 Task: Create in the project VortexTech in Backlog an issue 'Integrate a new loyalty program feature into an existing e-commerce website to enhance customer retention and engagement', assign it to team member softage.3@softage.net and change the status to IN PROGRESS.
Action: Mouse moved to (457, 339)
Screenshot: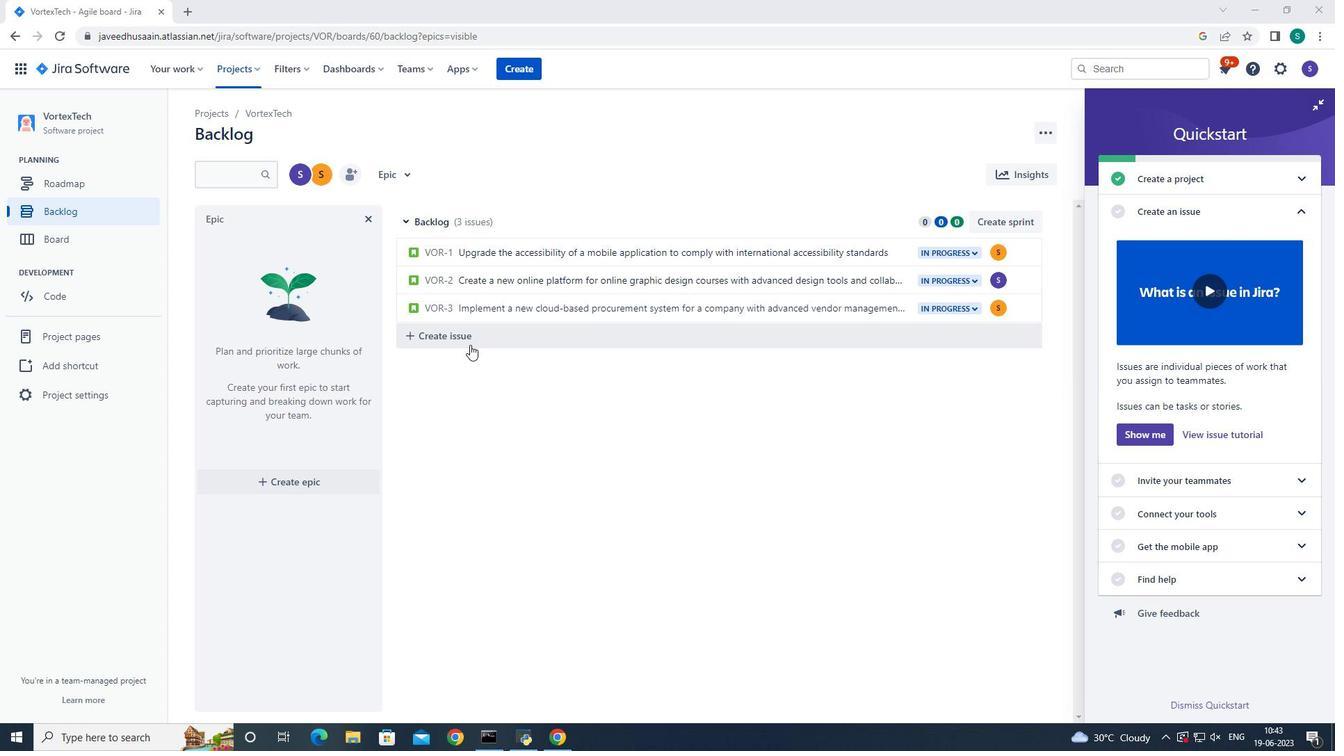 
Action: Mouse pressed left at (457, 339)
Screenshot: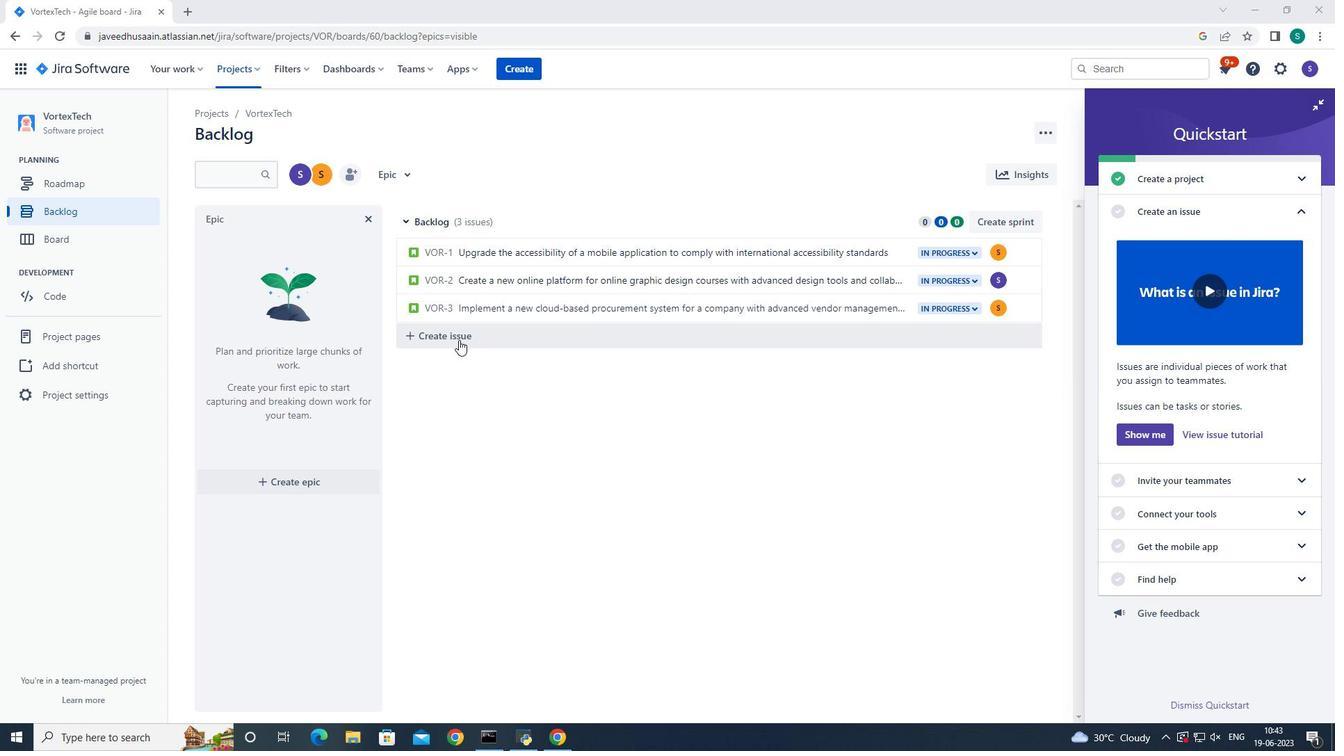 
Action: Mouse moved to (475, 338)
Screenshot: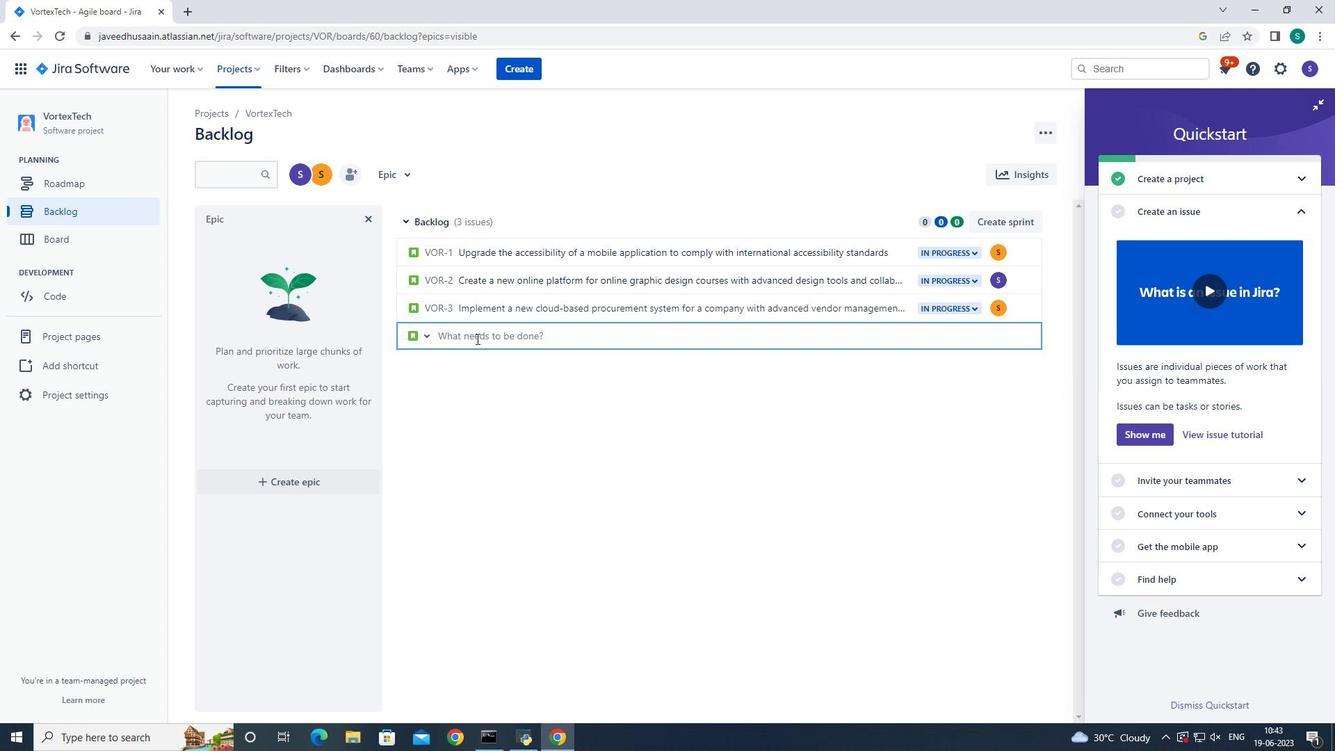 
Action: Mouse pressed left at (475, 338)
Screenshot: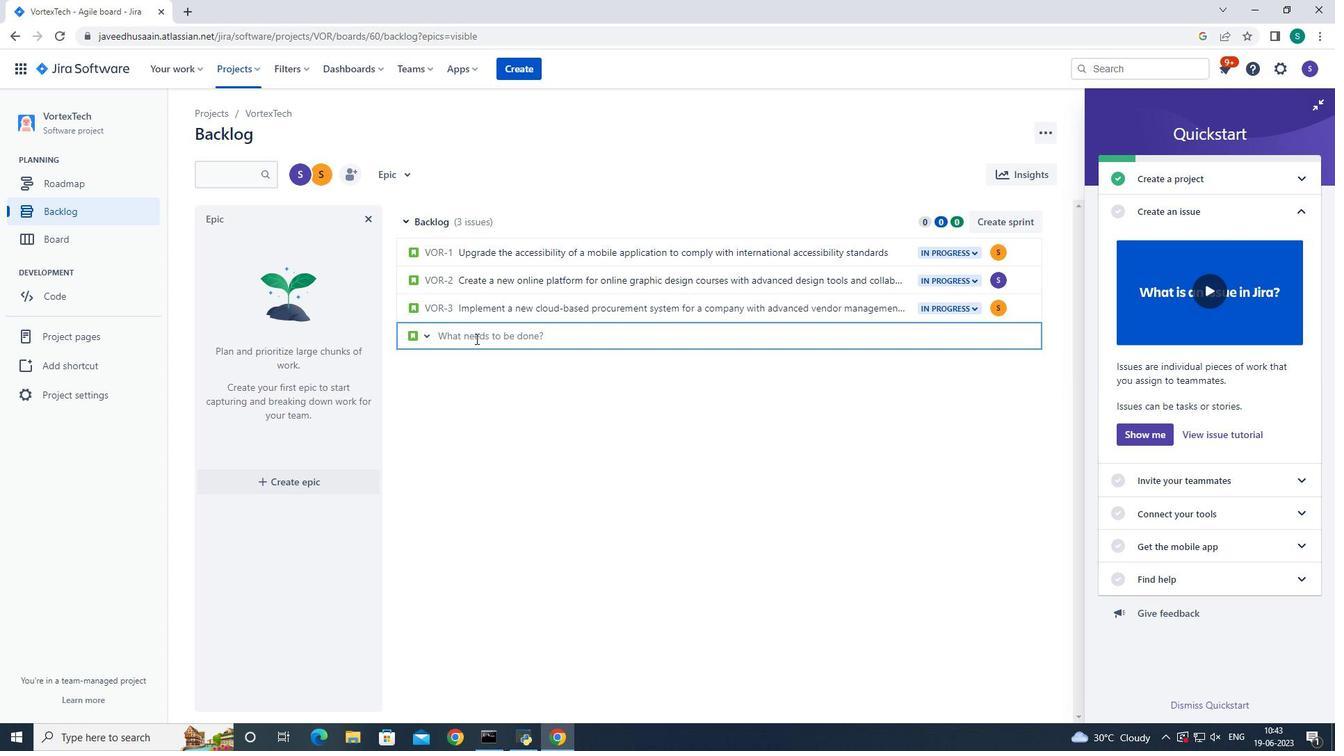 
Action: Key pressed <Key.shift>Integrate<Key.space>a<Key.space>new<Key.space>loyalty<Key.space>program<Key.space>feature<Key.space>into<Key.space>an<Key.space>existing<Key.space>e-commerce<Key.space>website<Key.space>to<Key.space>enhance<Key.space>customer<Key.space>retention<Key.space>and<Key.space>engagement<Key.enter>
Screenshot: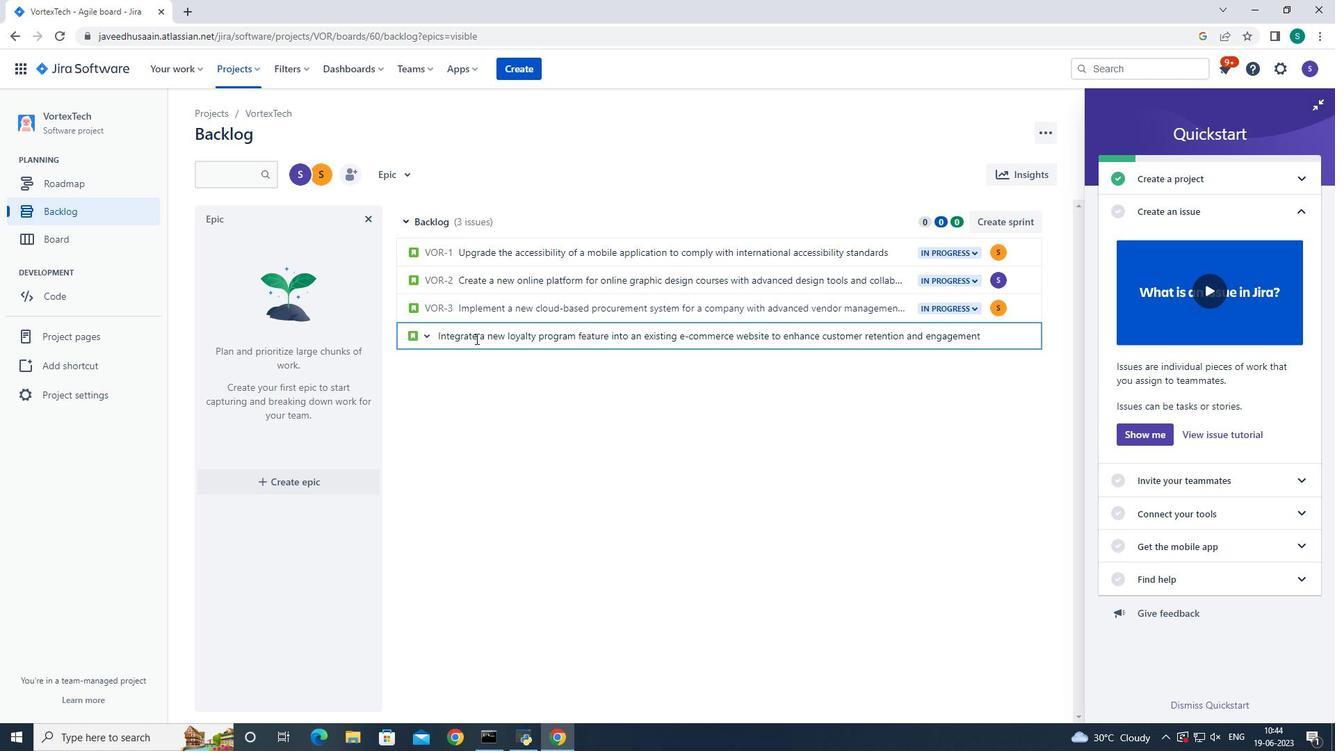 
Action: Mouse moved to (1003, 335)
Screenshot: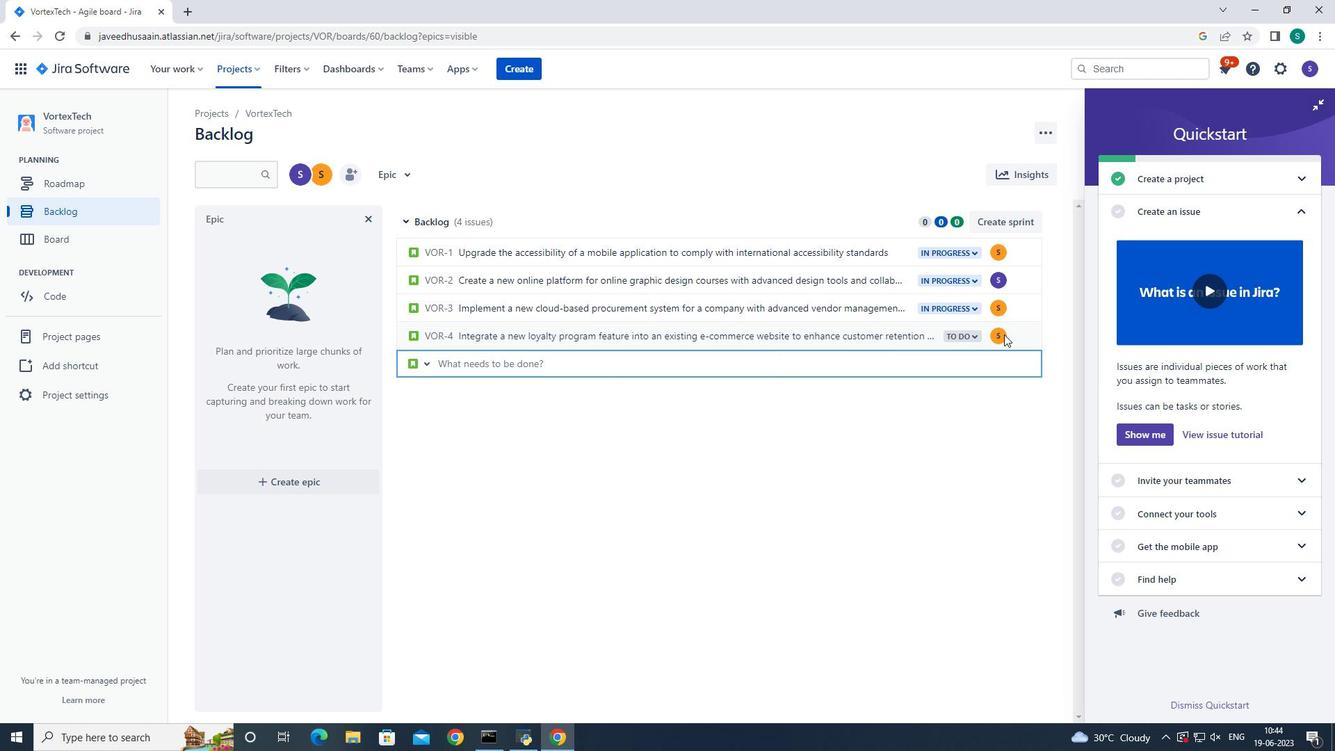 
Action: Mouse pressed left at (1003, 335)
Screenshot: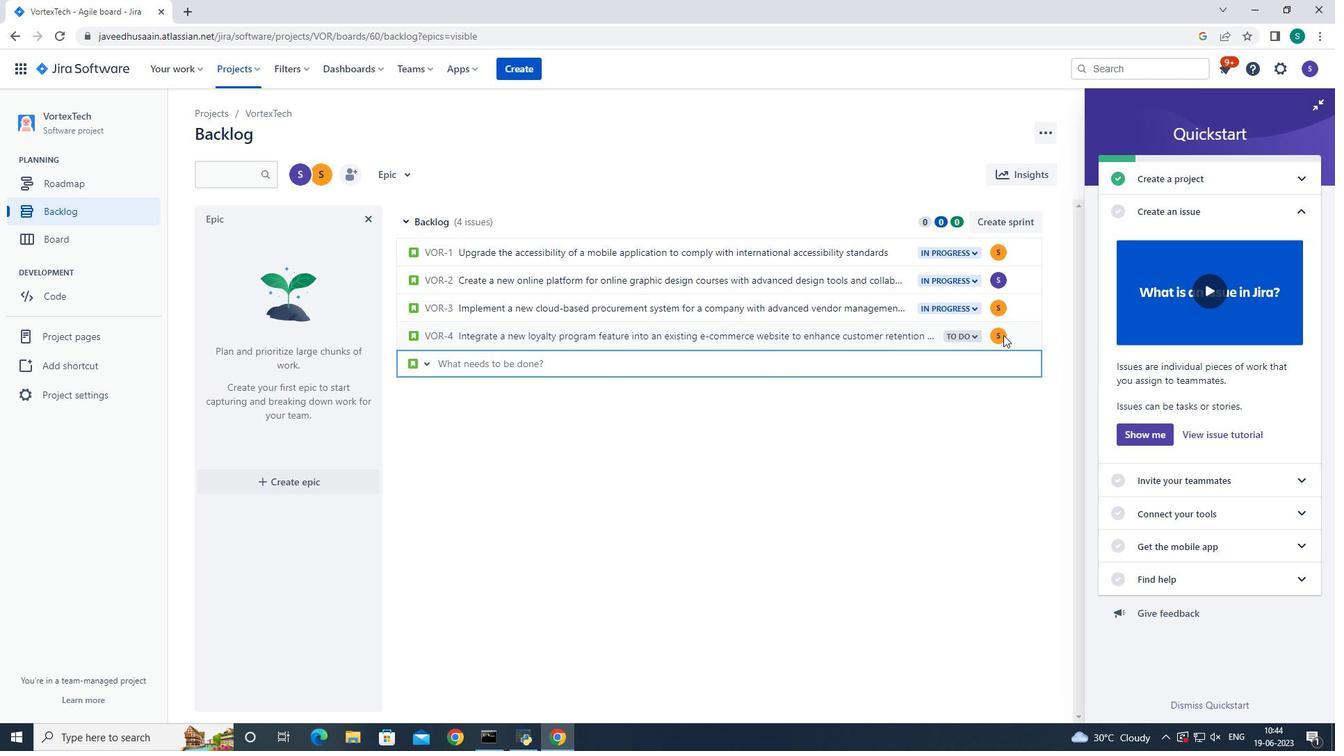 
Action: Mouse pressed left at (1003, 335)
Screenshot: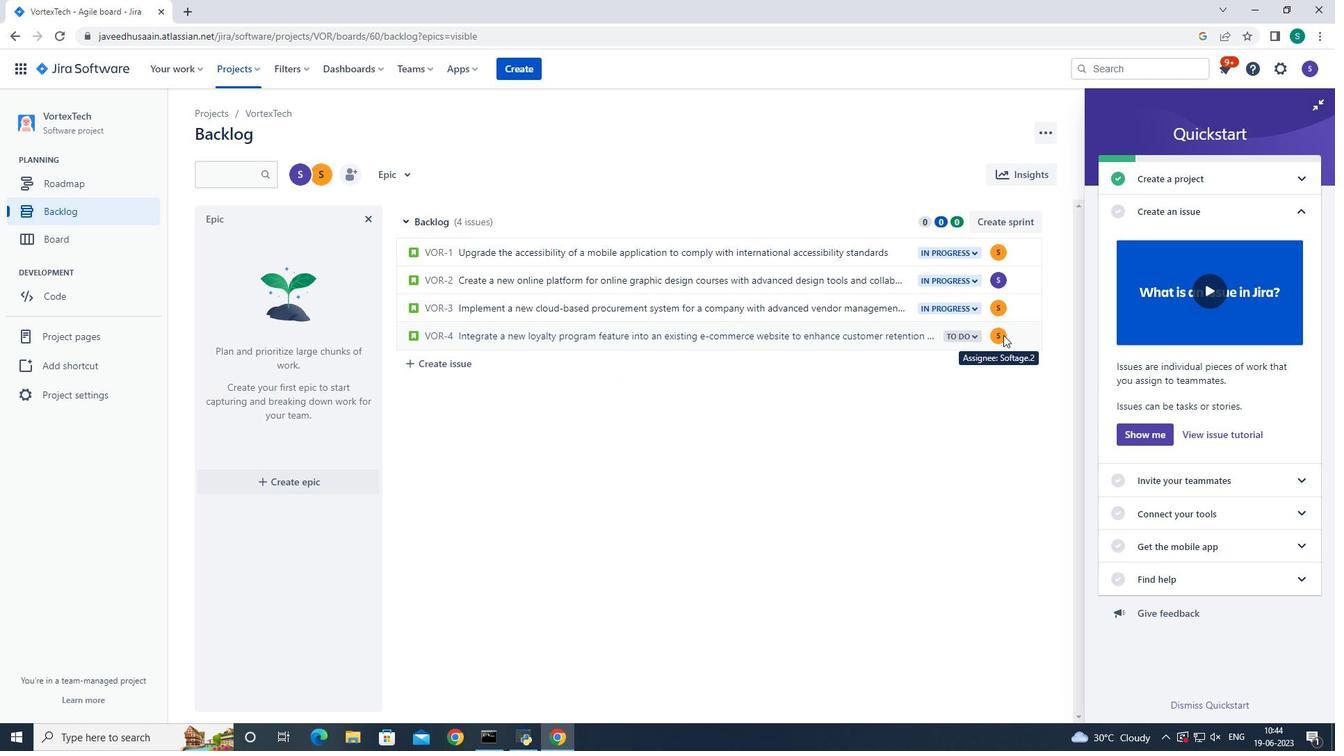 
Action: Mouse moved to (999, 333)
Screenshot: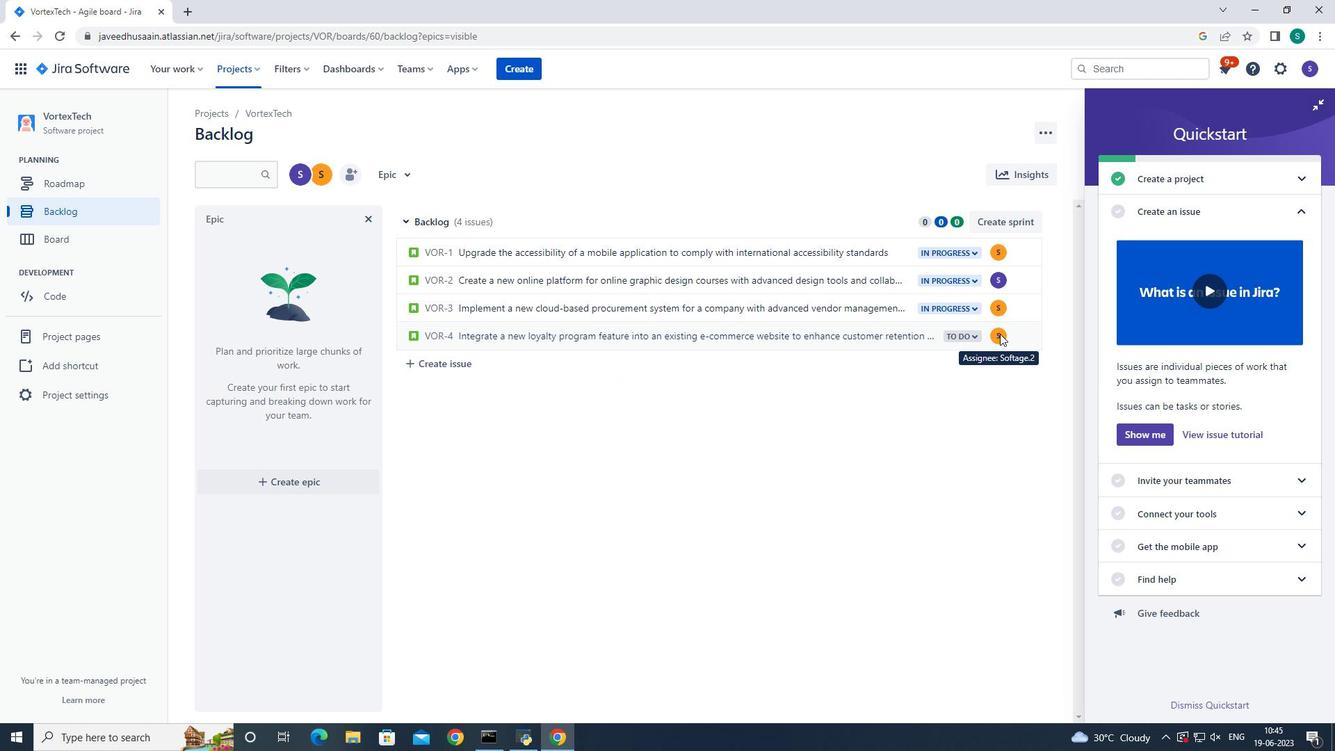
Action: Mouse pressed left at (999, 333)
Screenshot: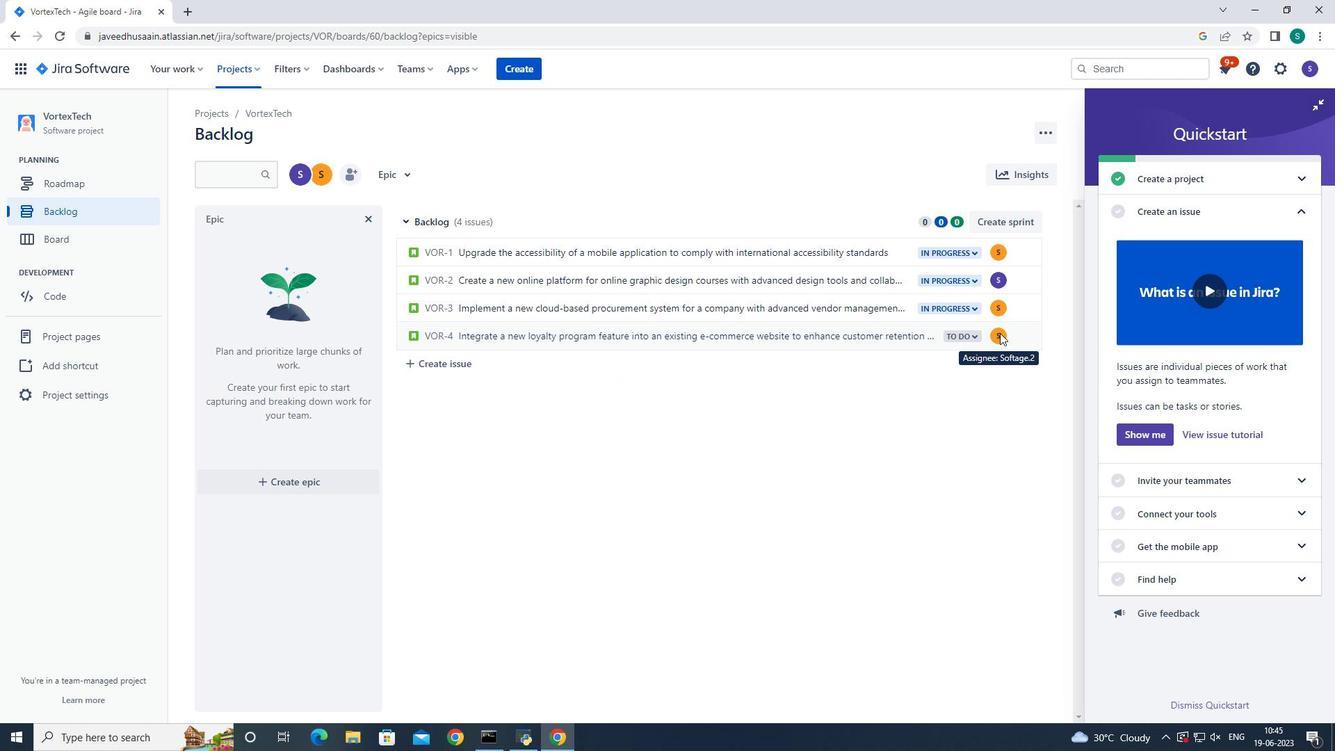 
Action: Mouse moved to (995, 333)
Screenshot: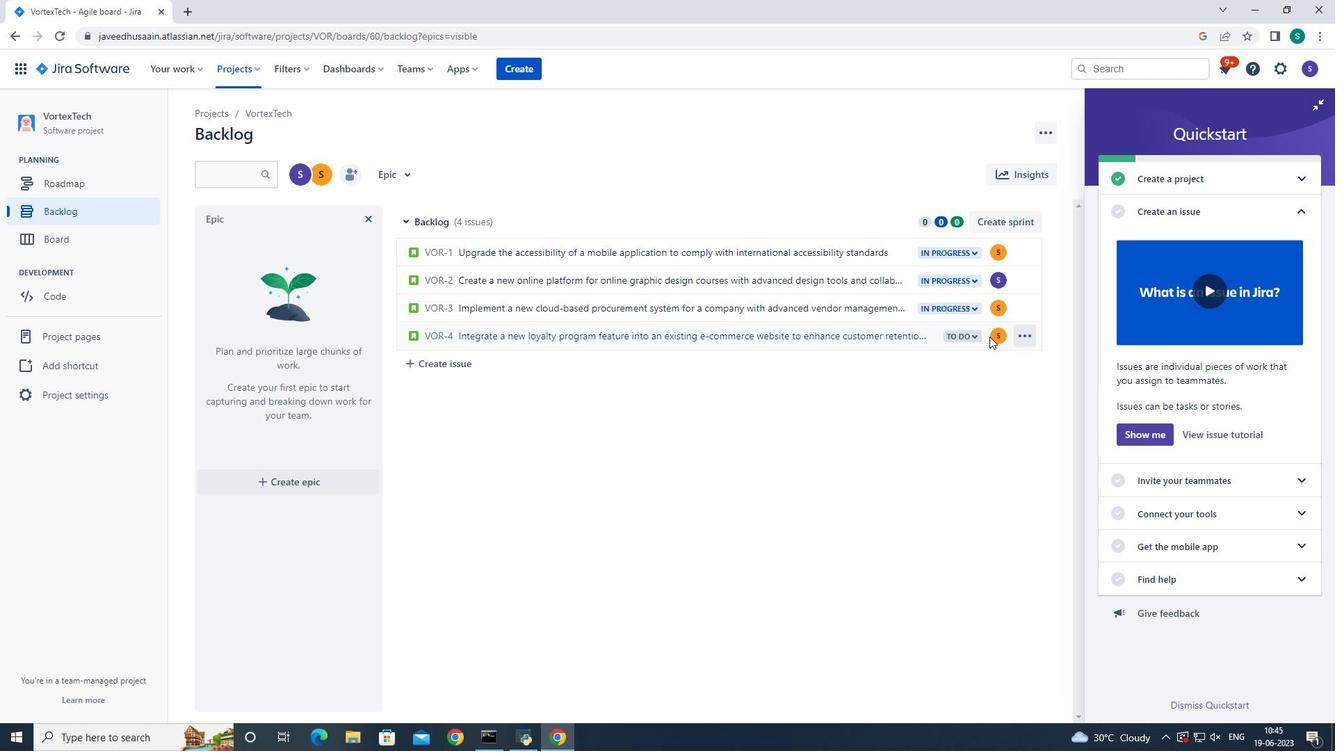 
Action: Mouse pressed left at (995, 333)
Screenshot: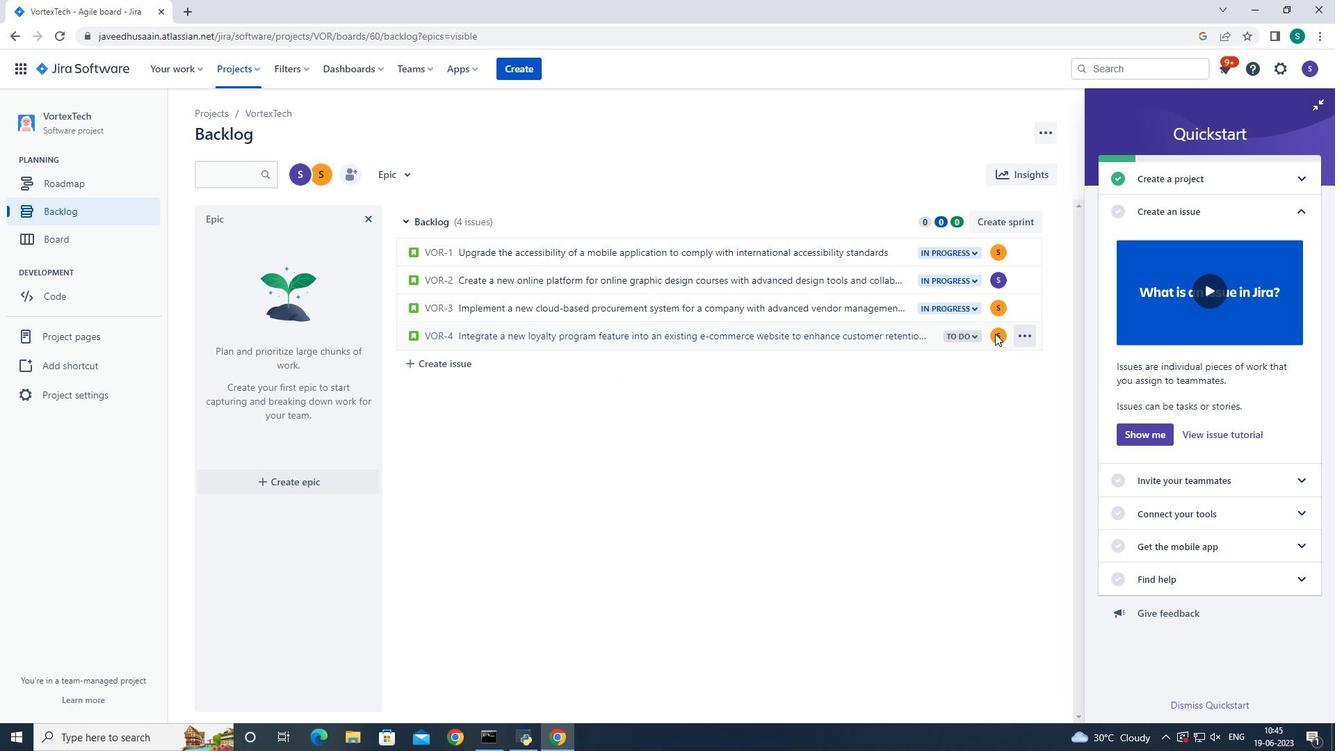 
Action: Mouse pressed left at (995, 333)
Screenshot: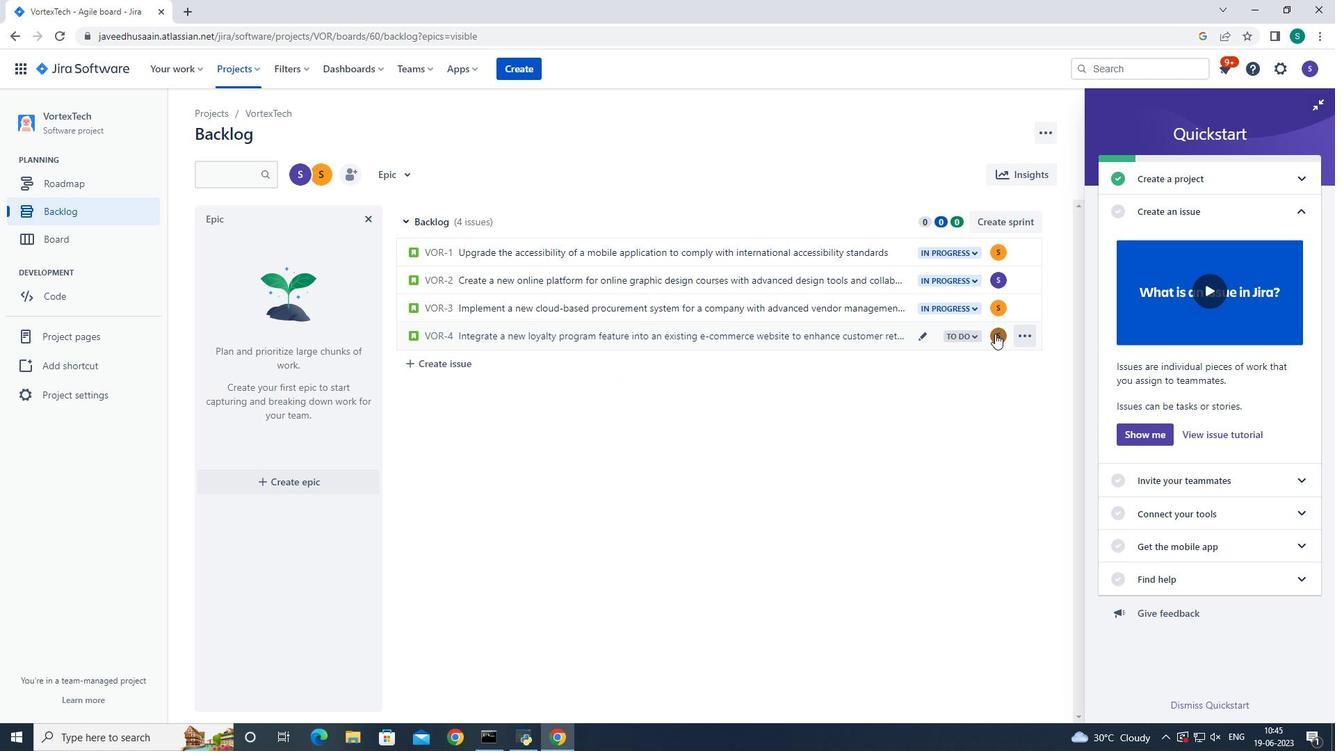 
Action: Mouse moved to (919, 358)
Screenshot: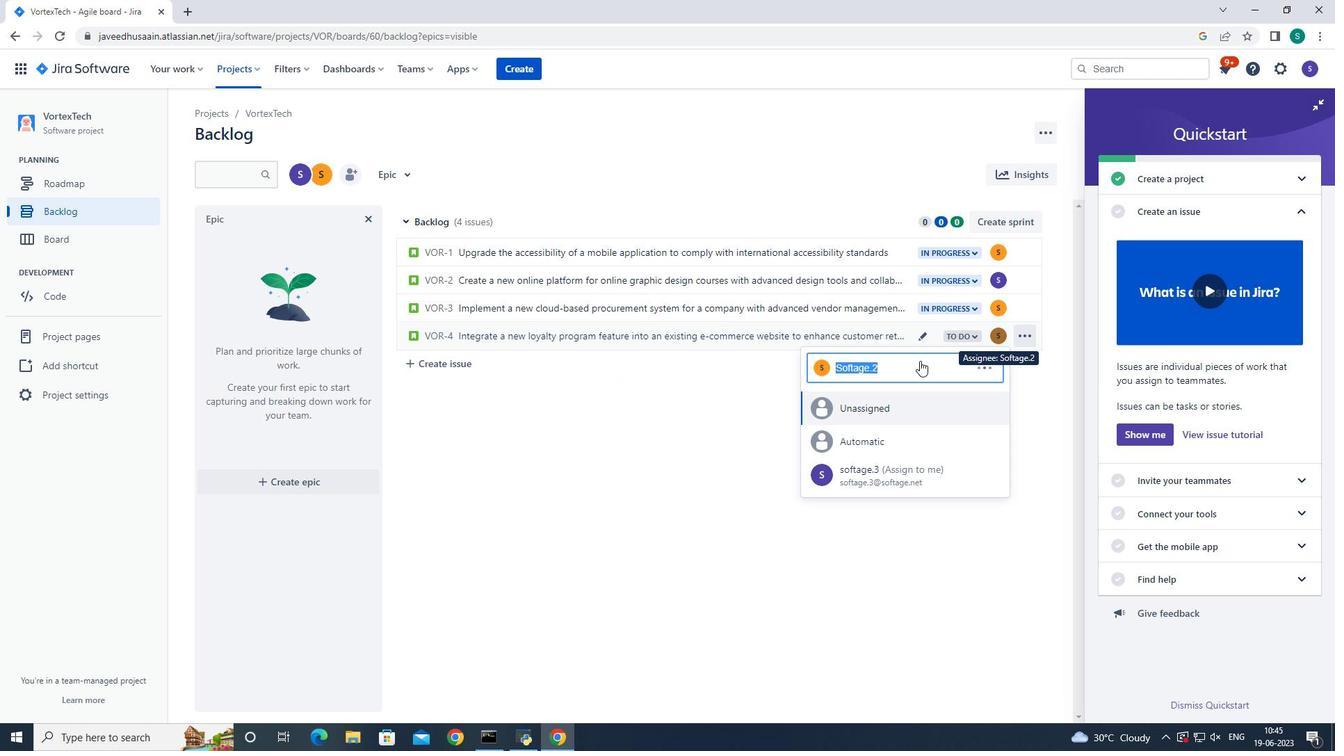 
Action: Key pressed <Key.backspace><Key.f12>softage
Screenshot: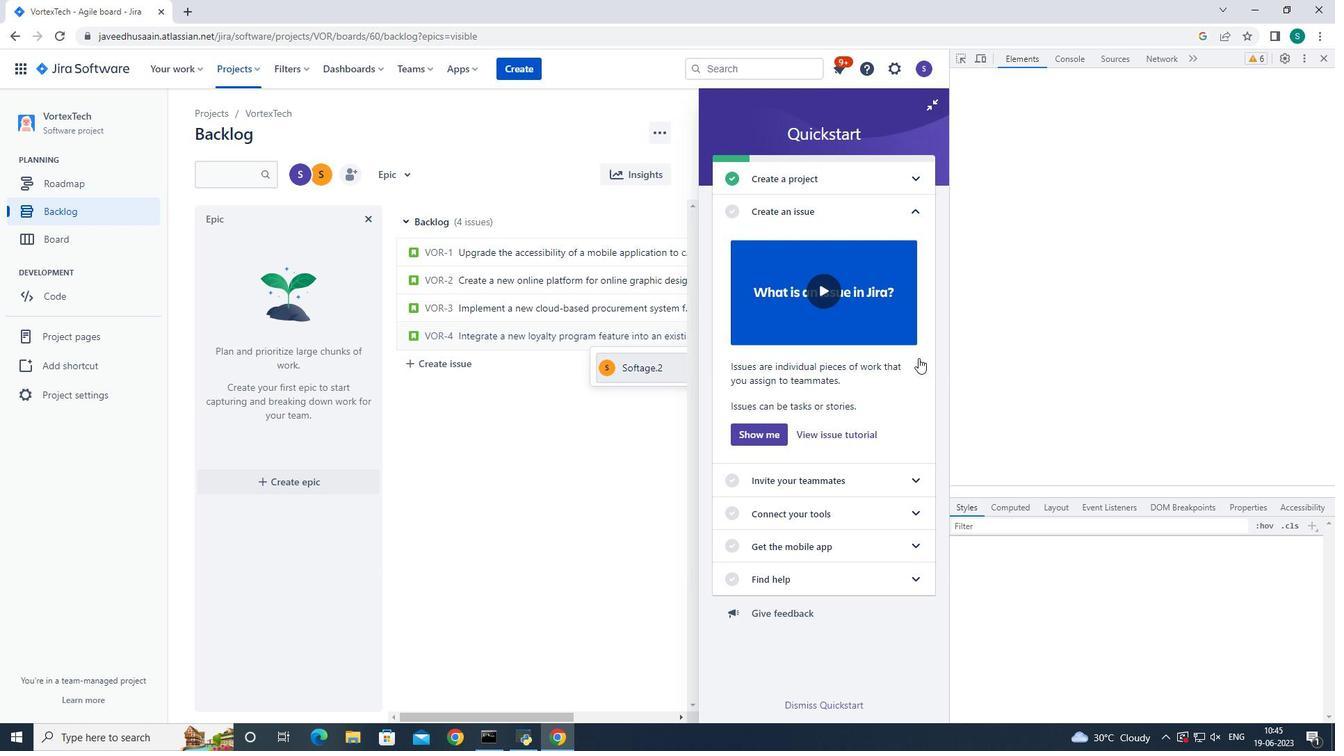 
Action: Mouse moved to (1324, 59)
Screenshot: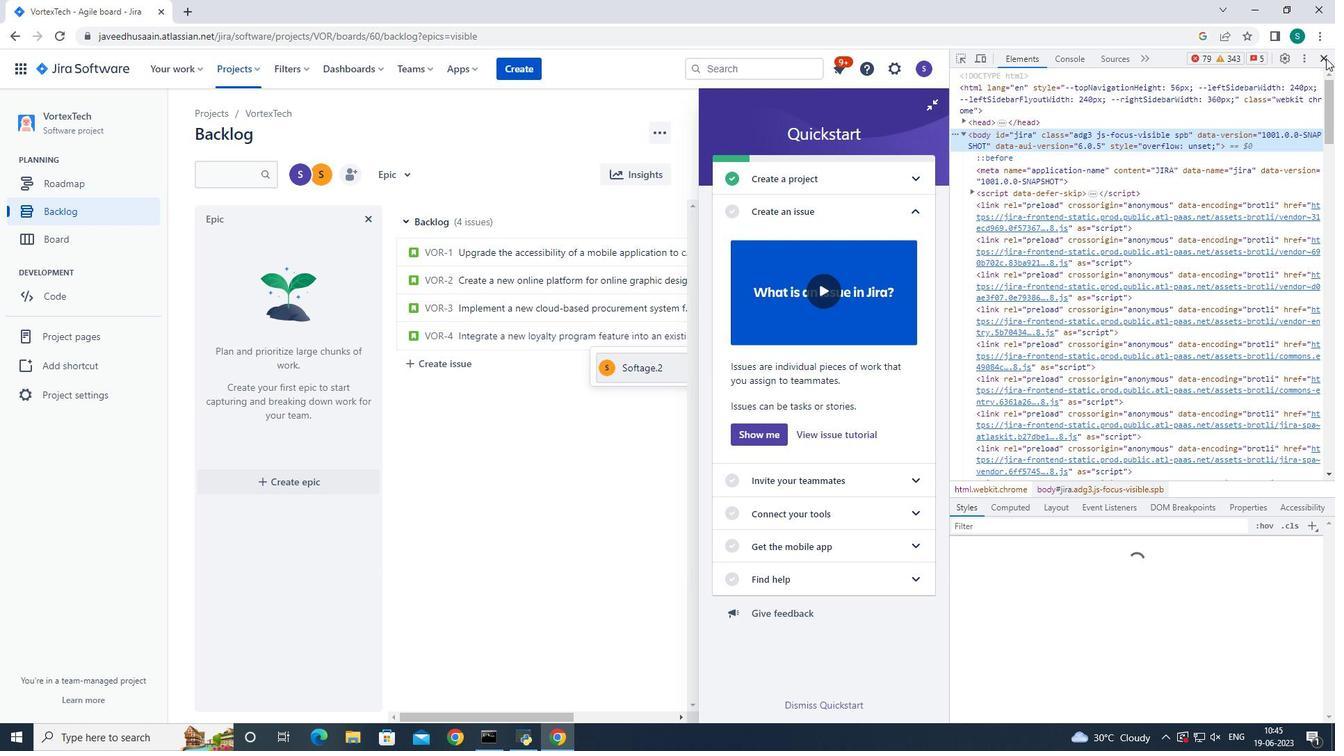 
Action: Mouse pressed left at (1324, 59)
Screenshot: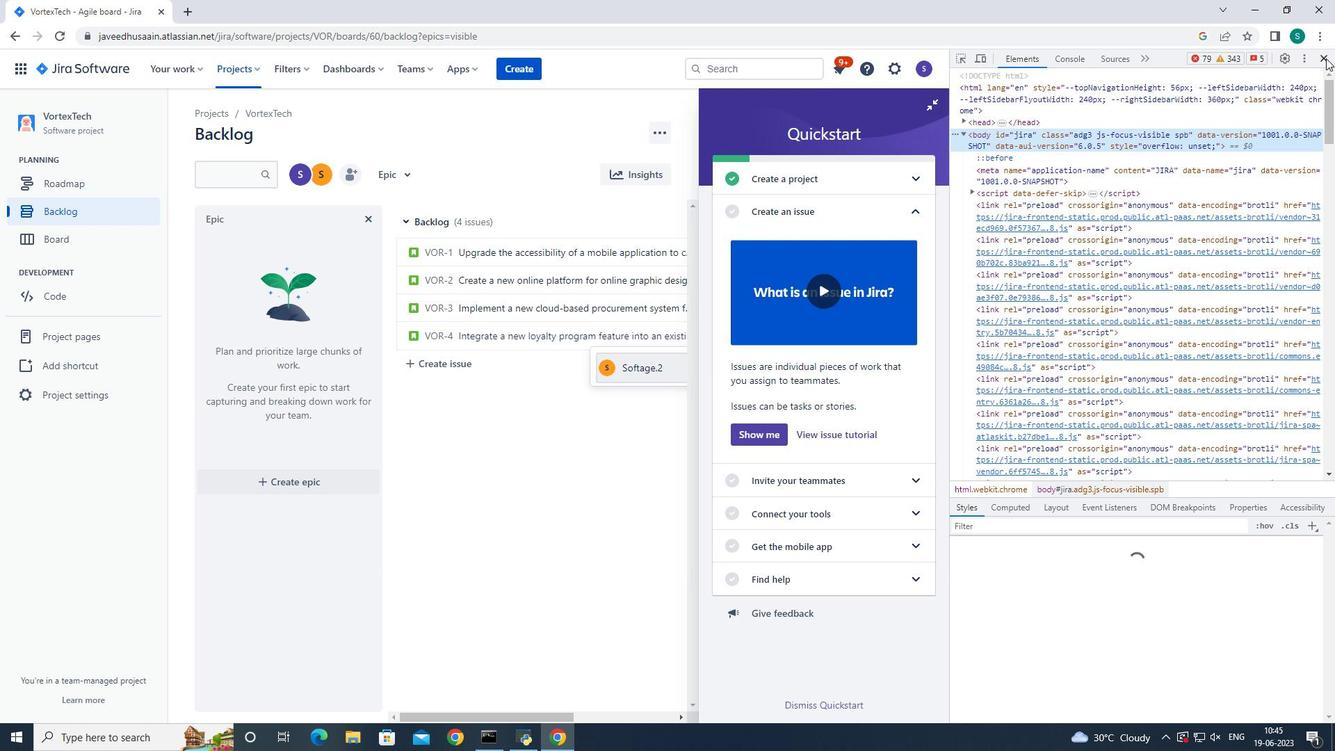 
Action: Mouse moved to (923, 365)
Screenshot: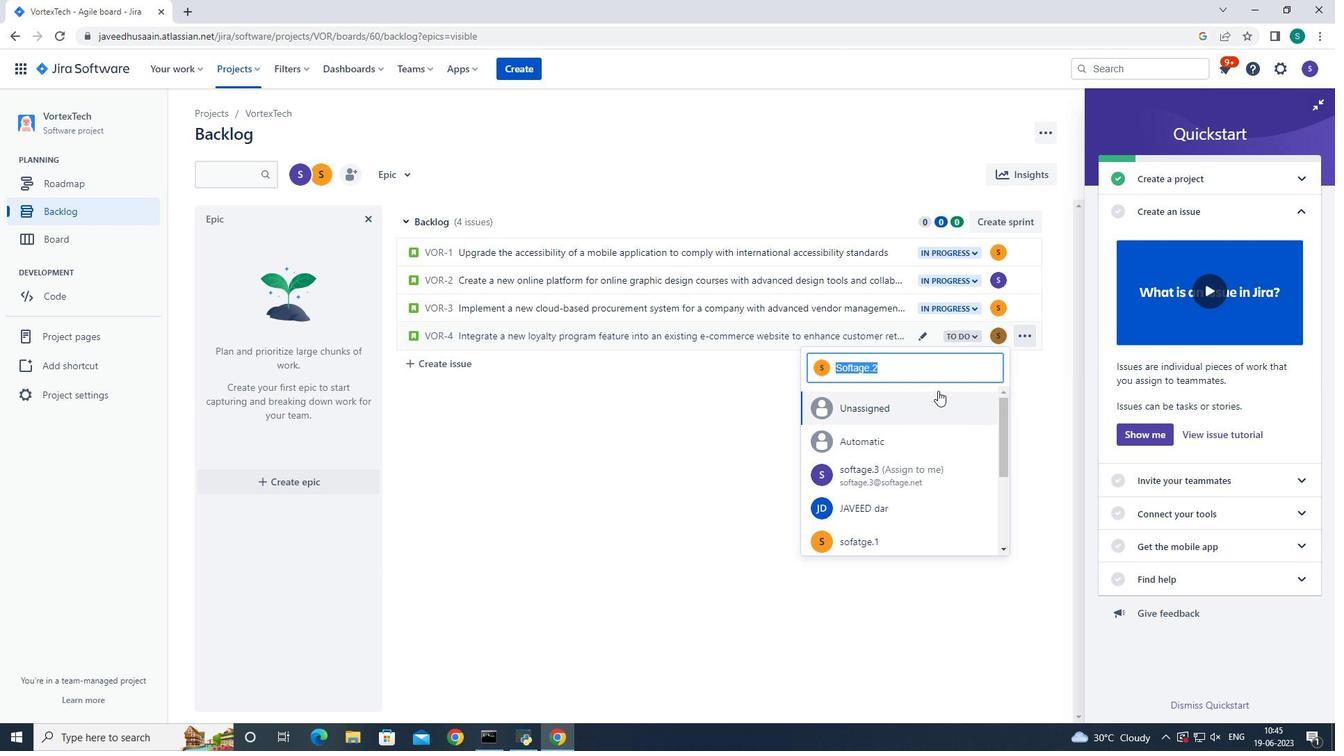 
Action: Key pressed <Key.backspace>softage.3<Key.shift>@SOFTAGE.NET
Screenshot: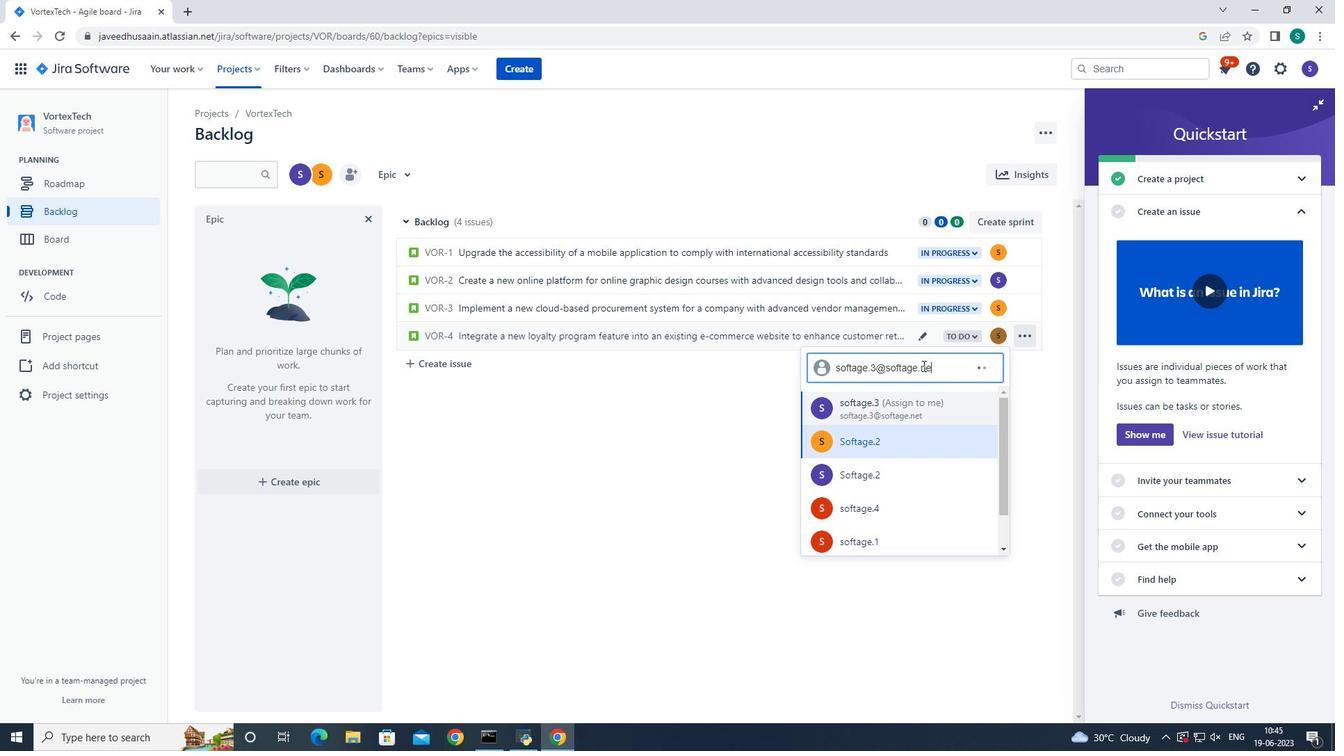 
Action: Mouse moved to (896, 410)
Screenshot: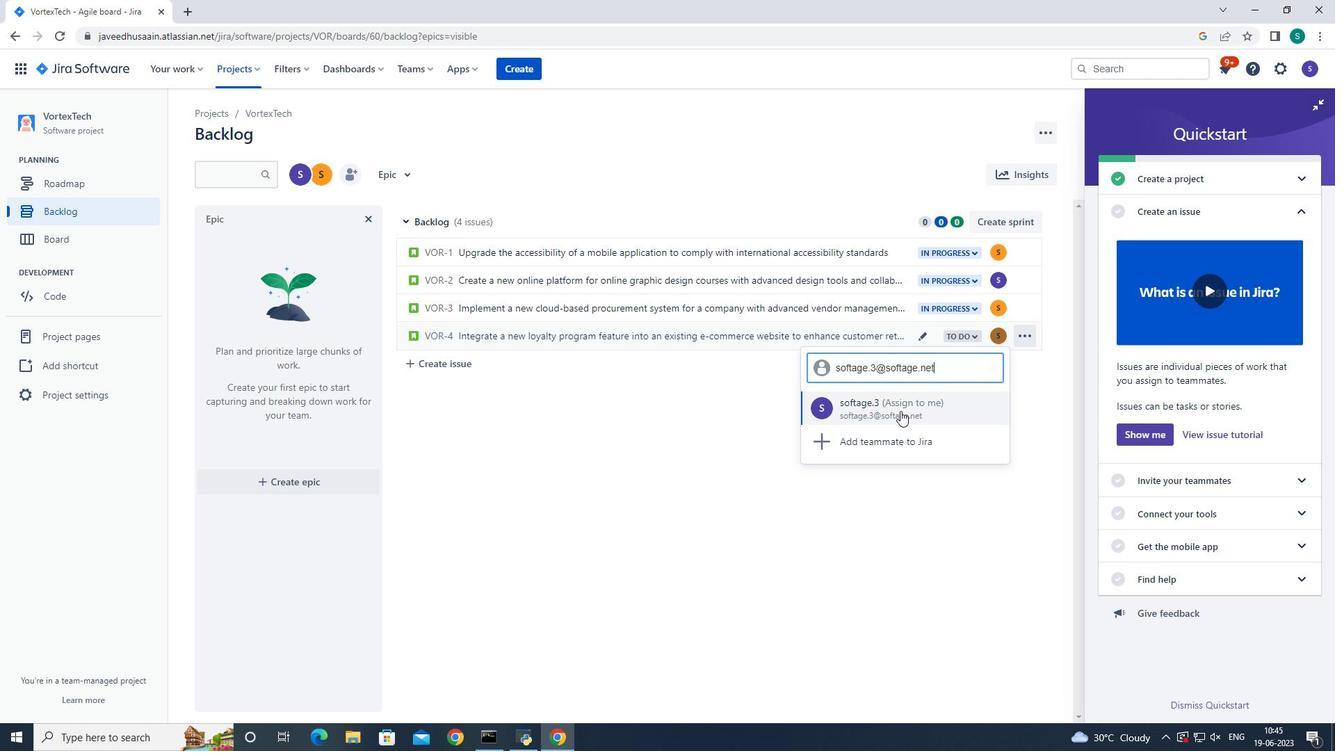 
Action: Mouse pressed left at (896, 410)
Screenshot: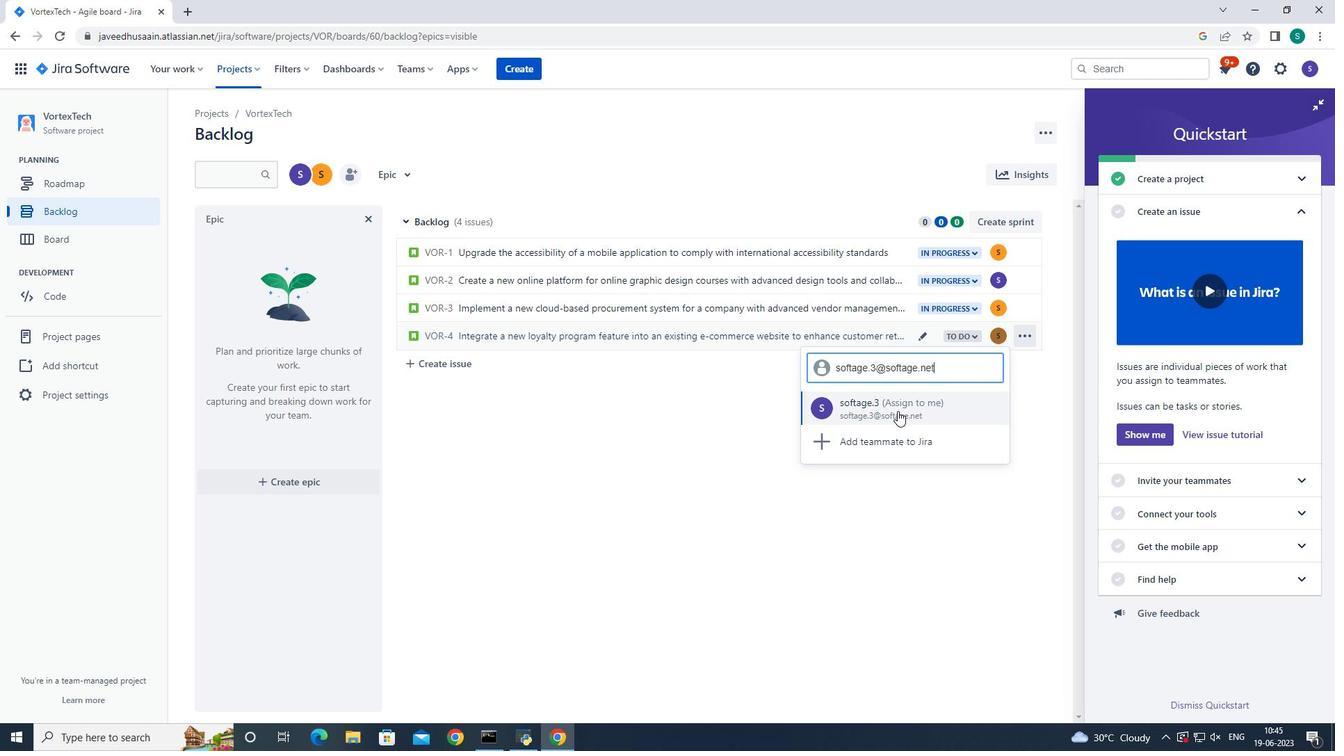 
Action: Mouse moved to (976, 336)
Screenshot: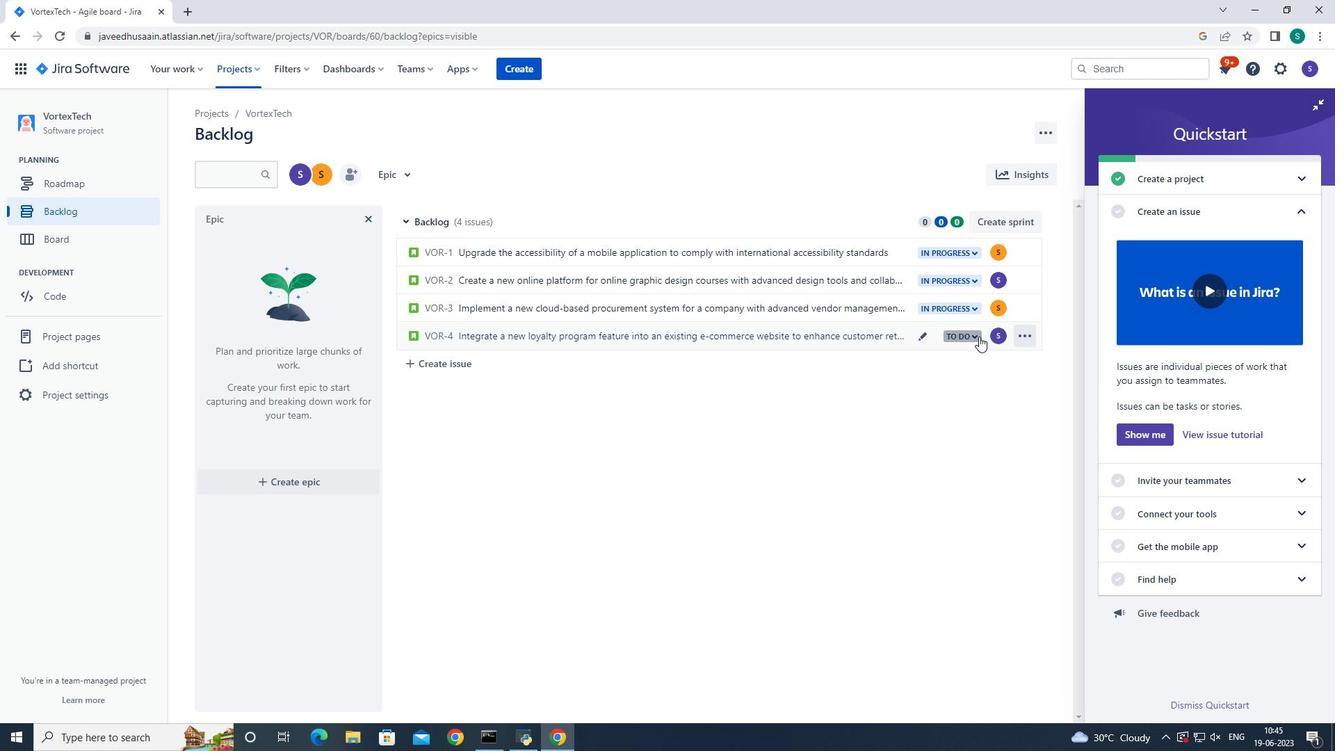
Action: Mouse pressed left at (976, 336)
Screenshot: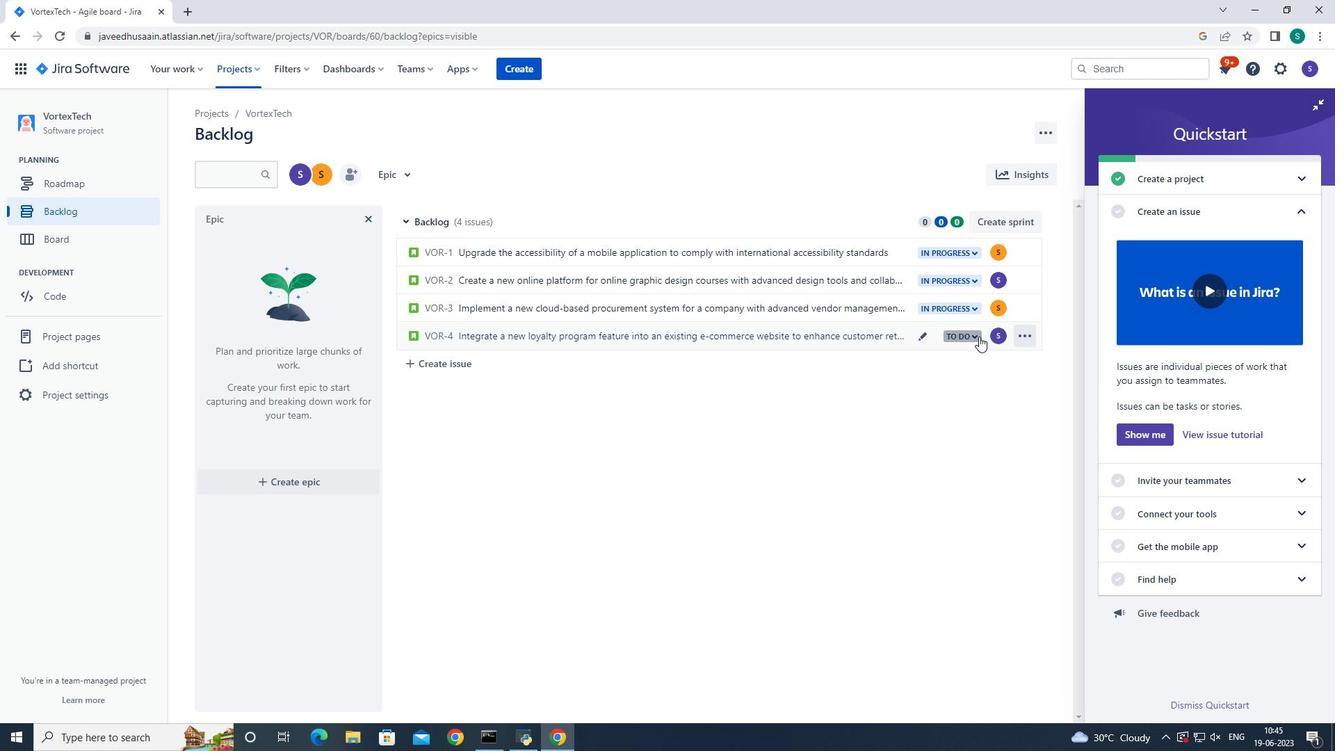 
Action: Mouse moved to (970, 363)
Screenshot: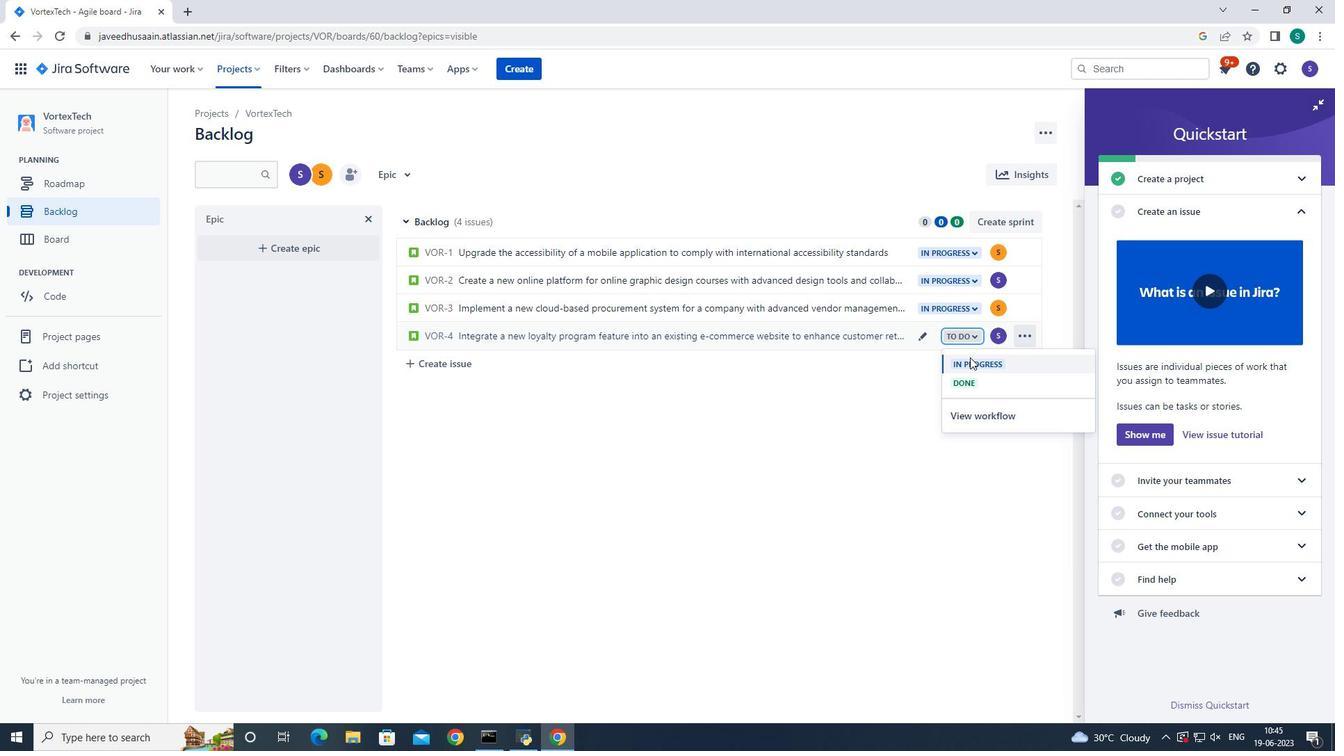 
Action: Mouse pressed left at (970, 363)
Screenshot: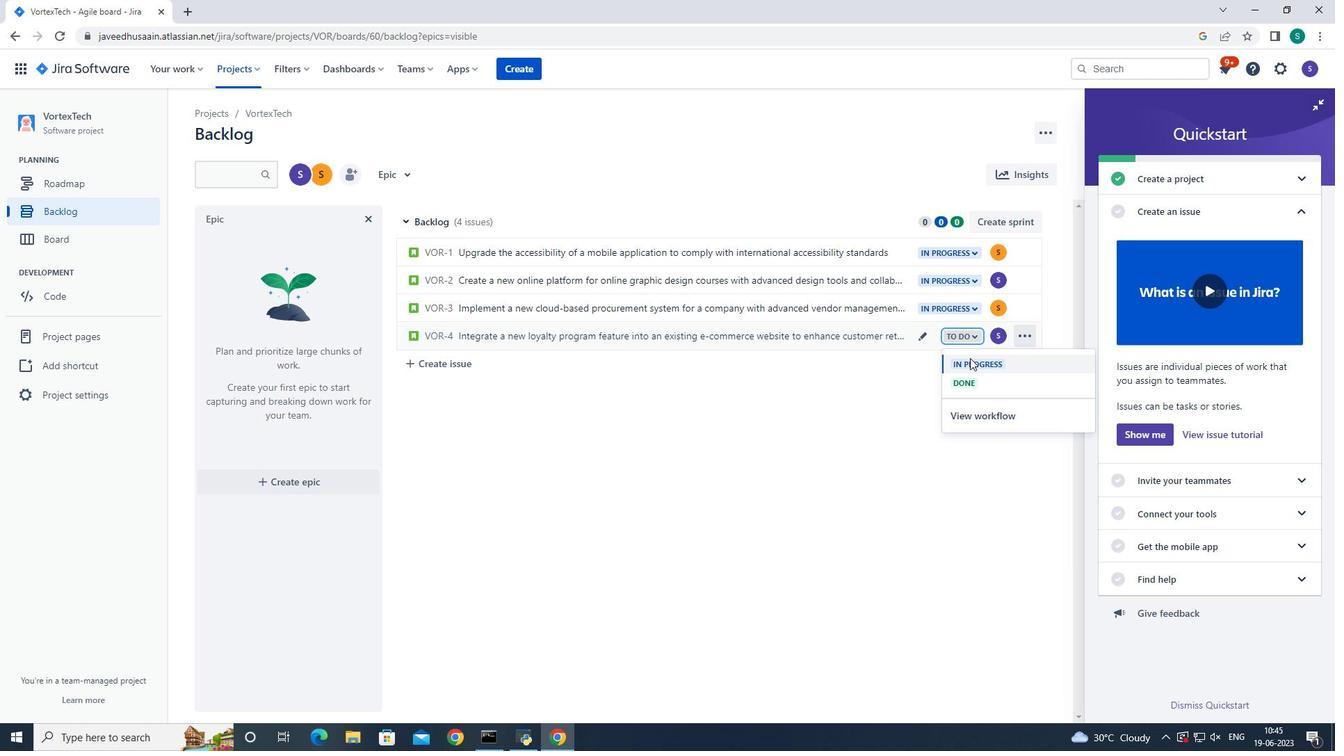 
